 Task: Add a dependency to the task Integrate website with a new customer support ticketing system , the existing task  Create a new online auction platform in the project AgileKite
Action: Mouse moved to (81, 314)
Screenshot: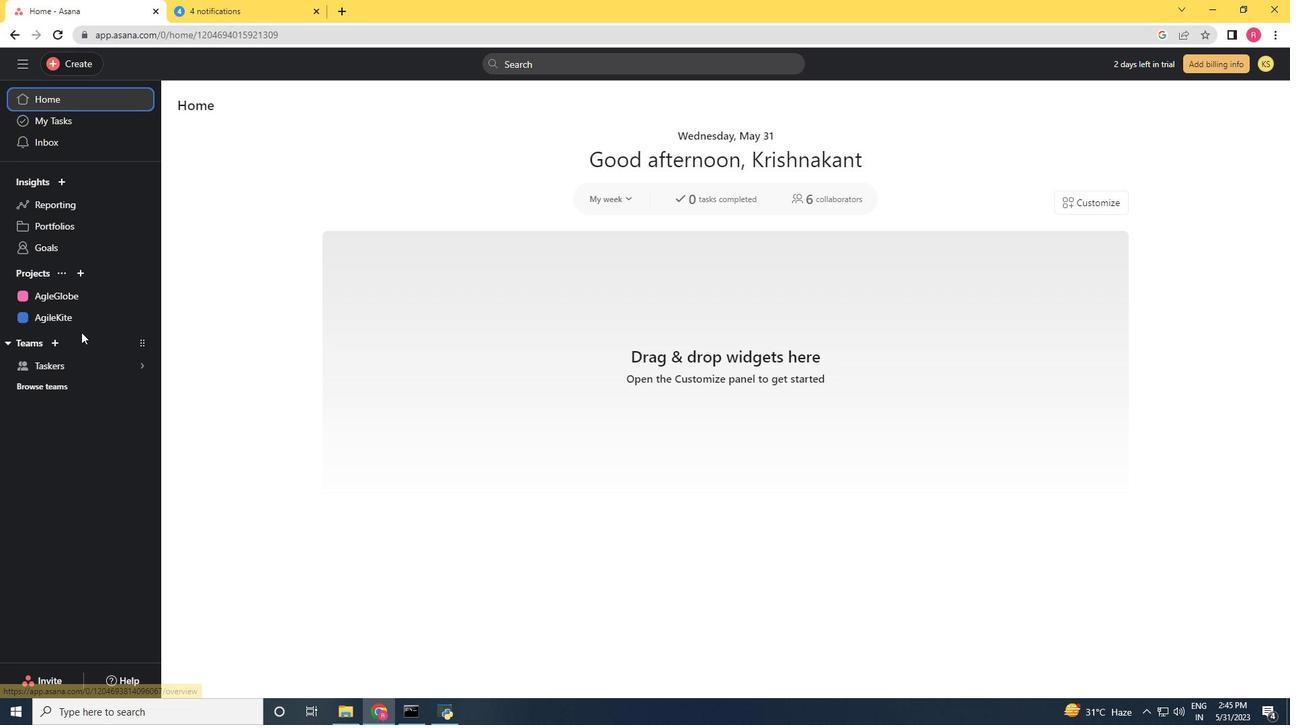 
Action: Mouse pressed left at (81, 314)
Screenshot: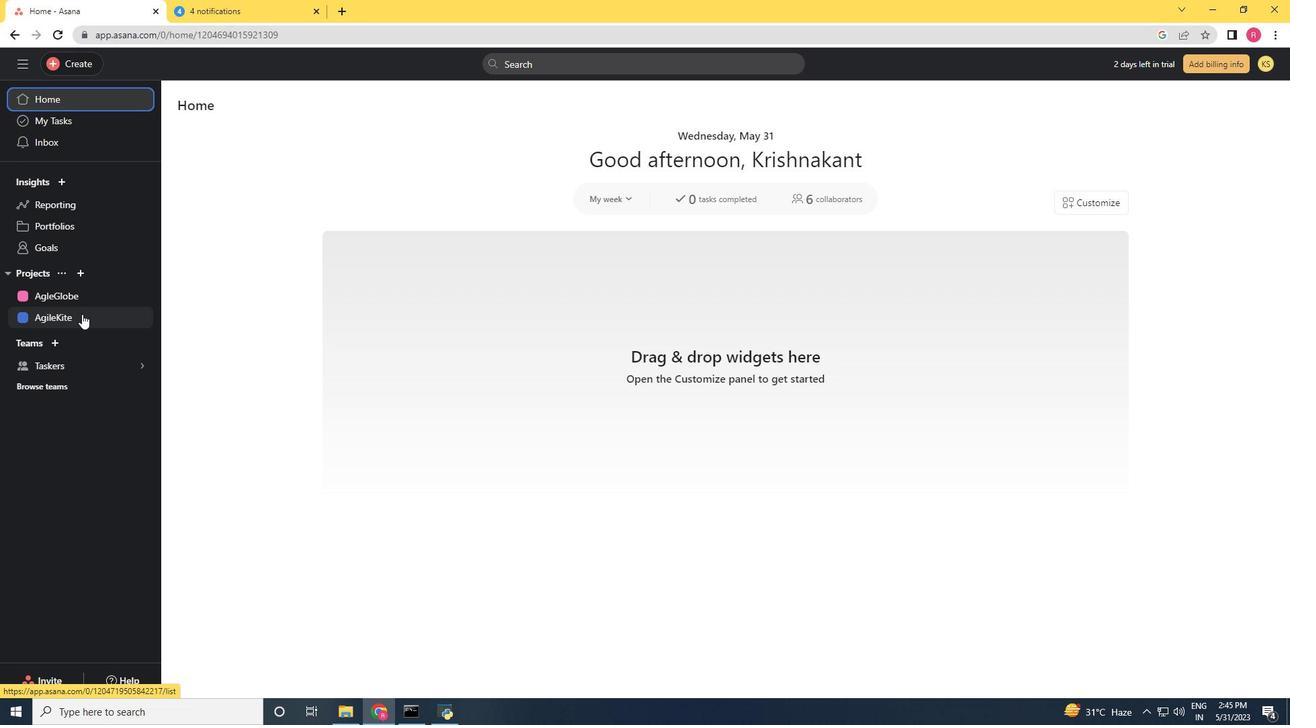 
Action: Mouse moved to (392, 382)
Screenshot: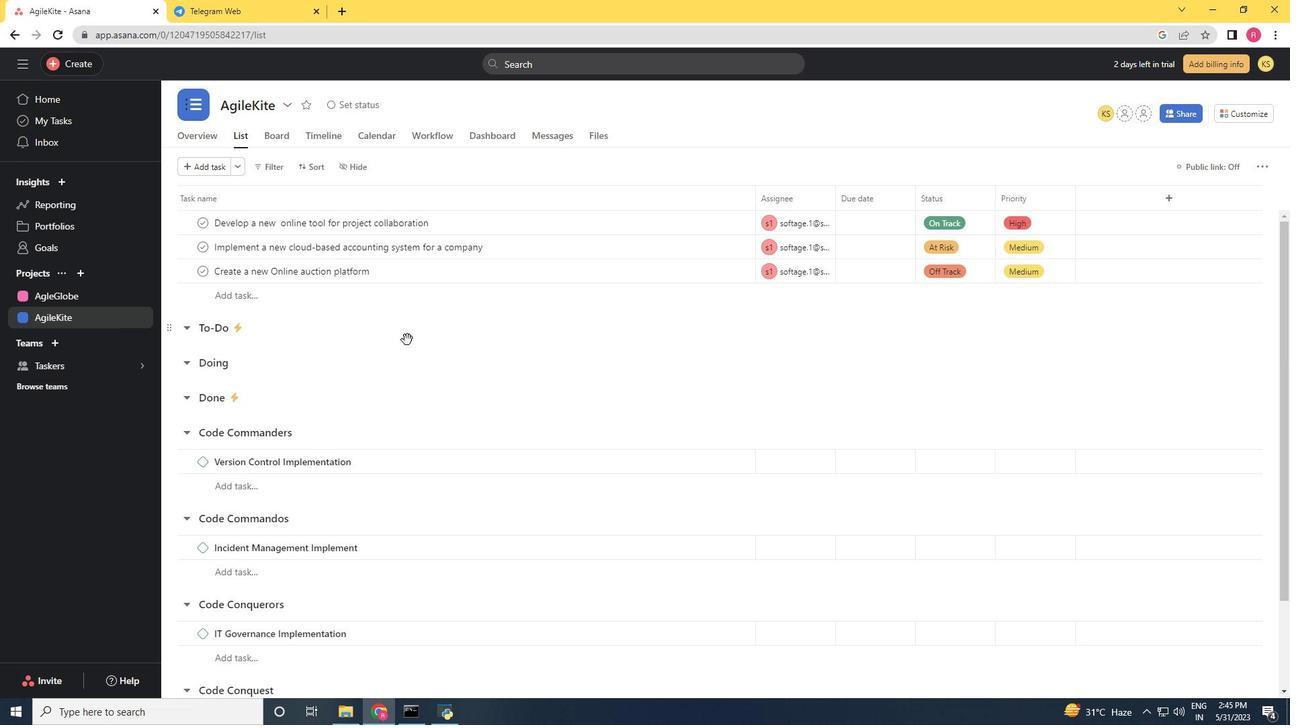 
Action: Mouse scrolled (392, 381) with delta (0, 0)
Screenshot: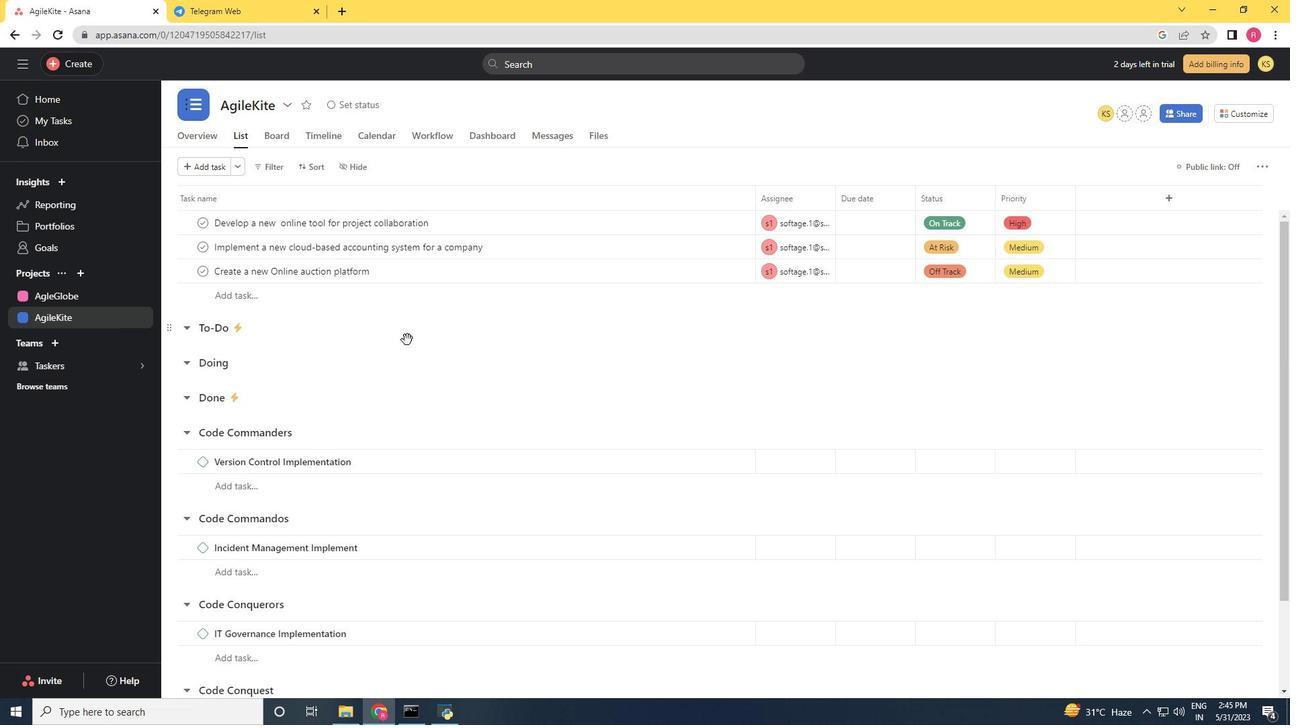 
Action: Mouse moved to (392, 383)
Screenshot: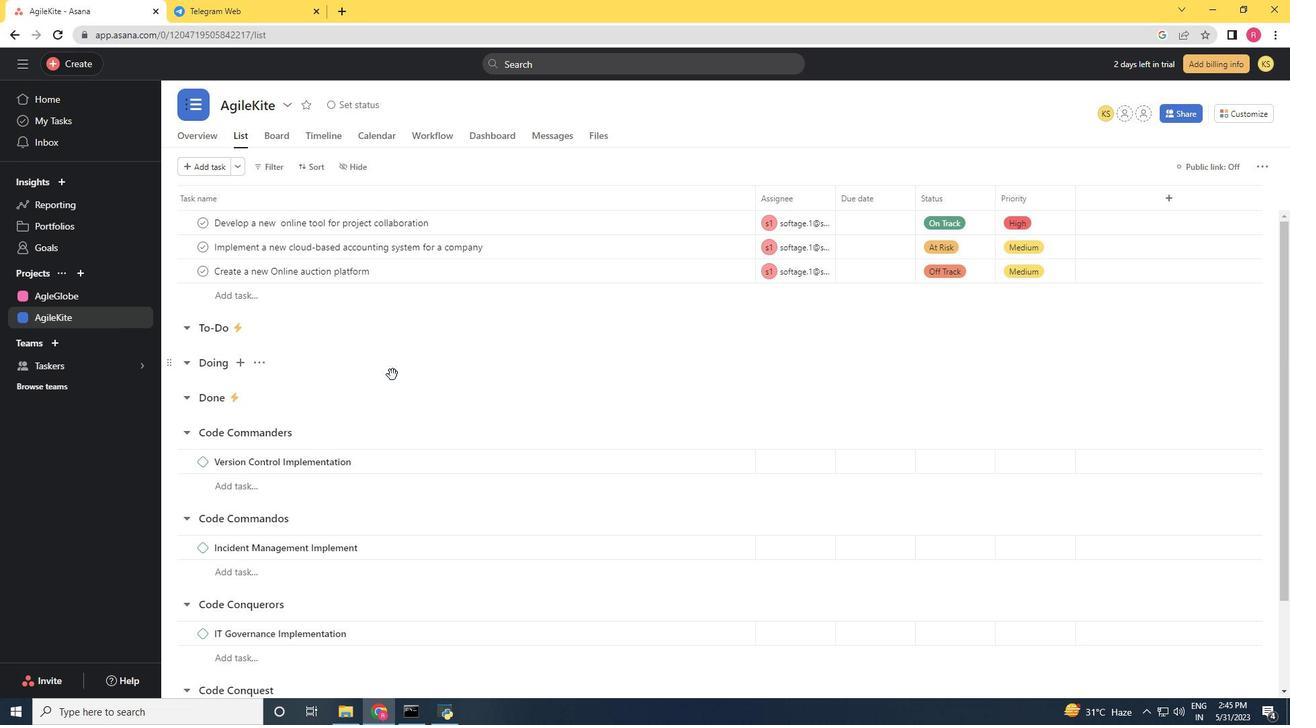 
Action: Mouse scrolled (392, 383) with delta (0, 0)
Screenshot: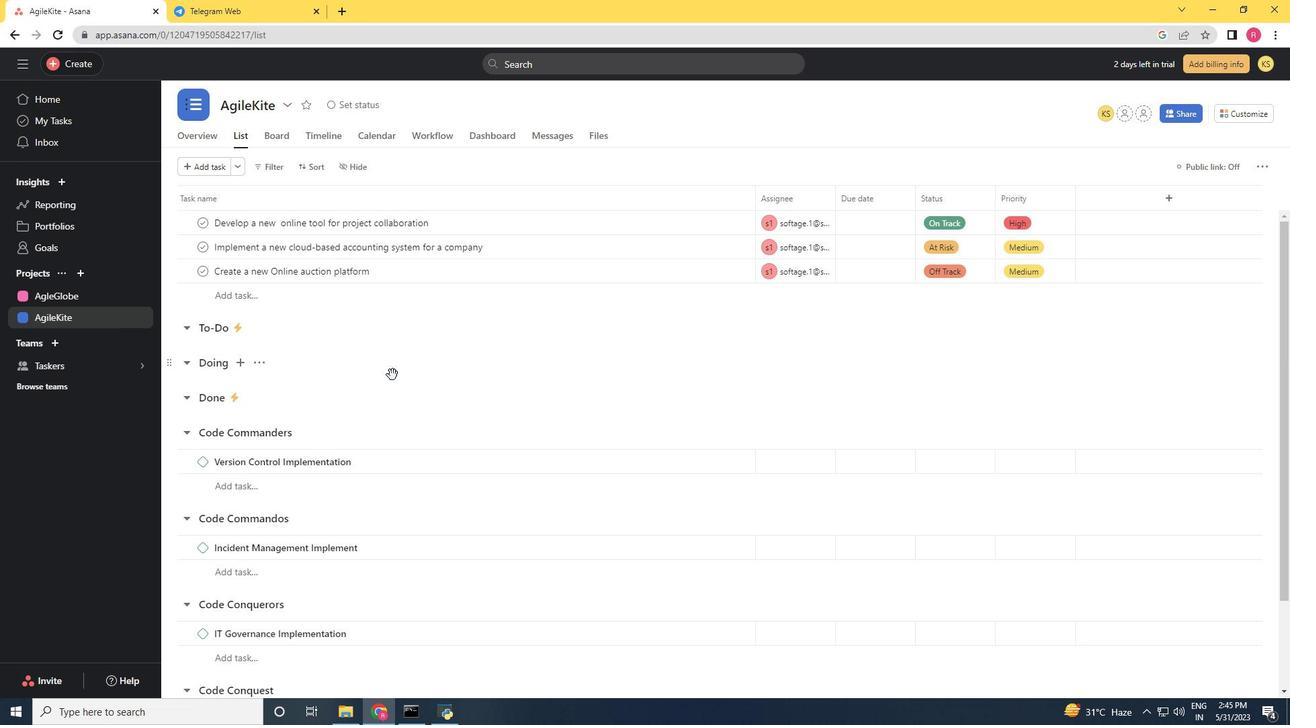 
Action: Mouse scrolled (392, 383) with delta (0, 0)
Screenshot: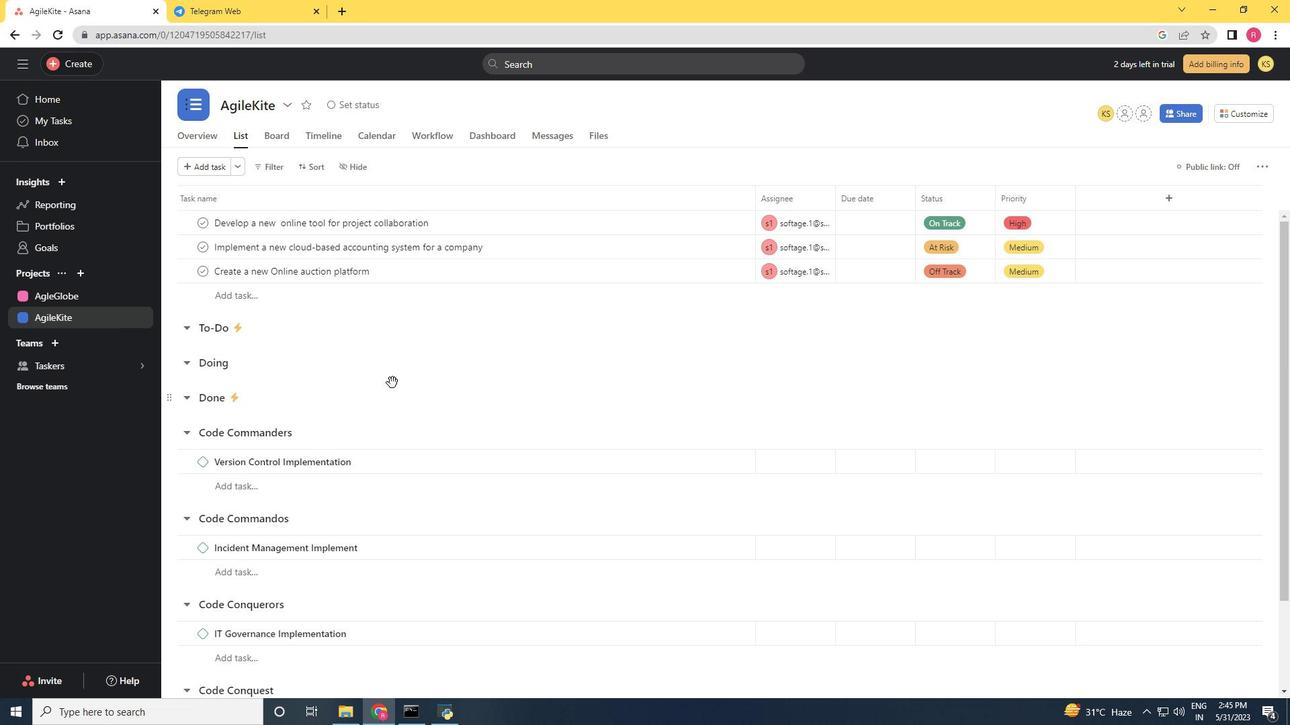 
Action: Mouse moved to (392, 384)
Screenshot: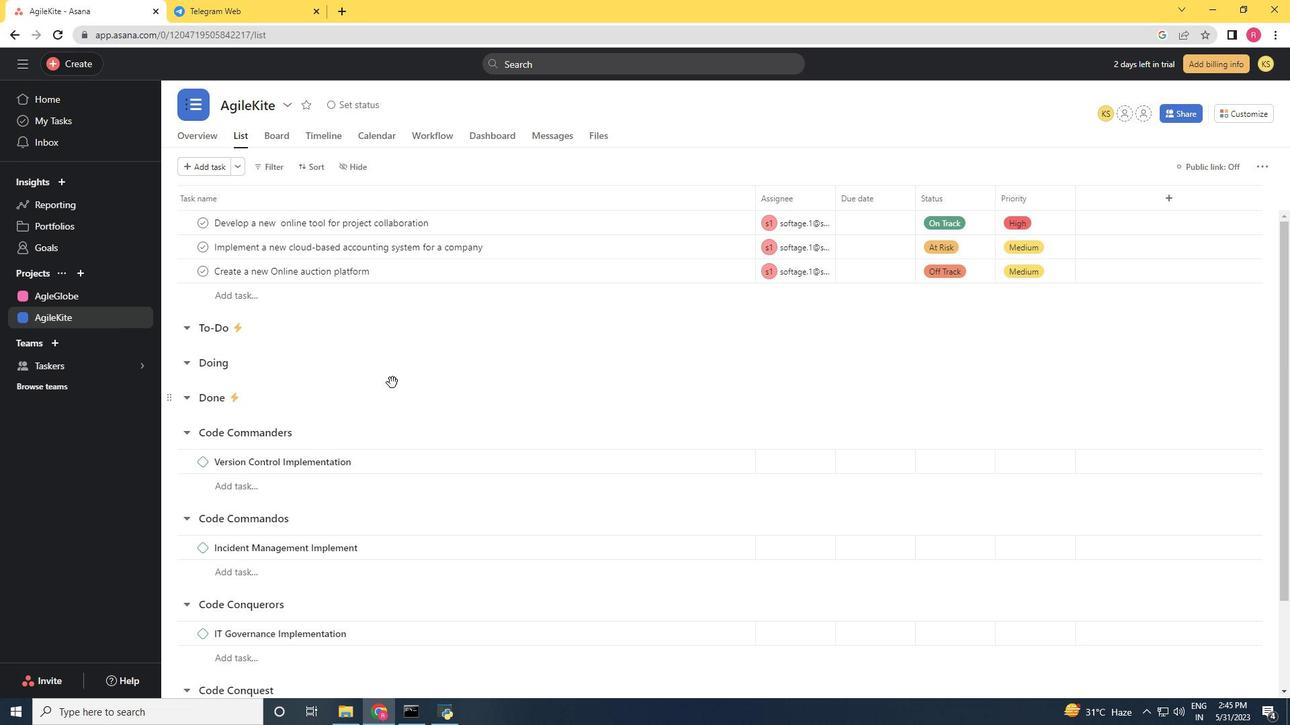 
Action: Mouse scrolled (392, 383) with delta (0, 0)
Screenshot: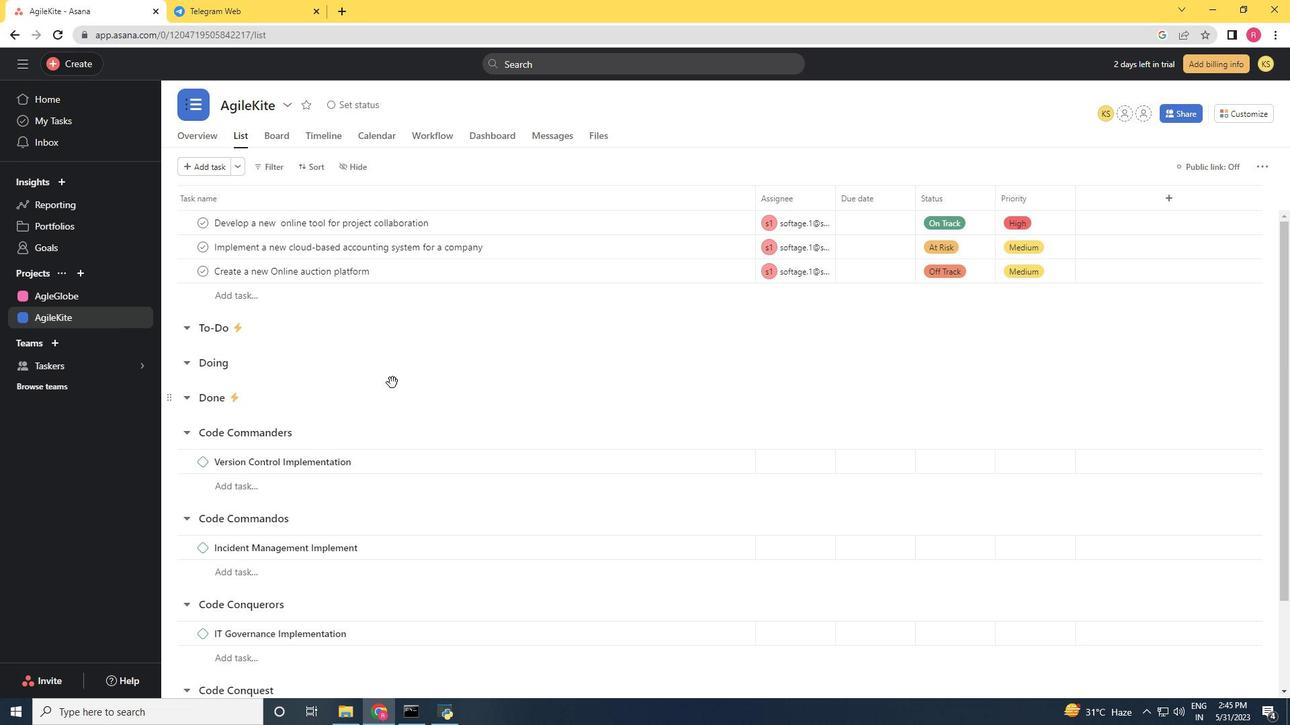
Action: Mouse moved to (392, 385)
Screenshot: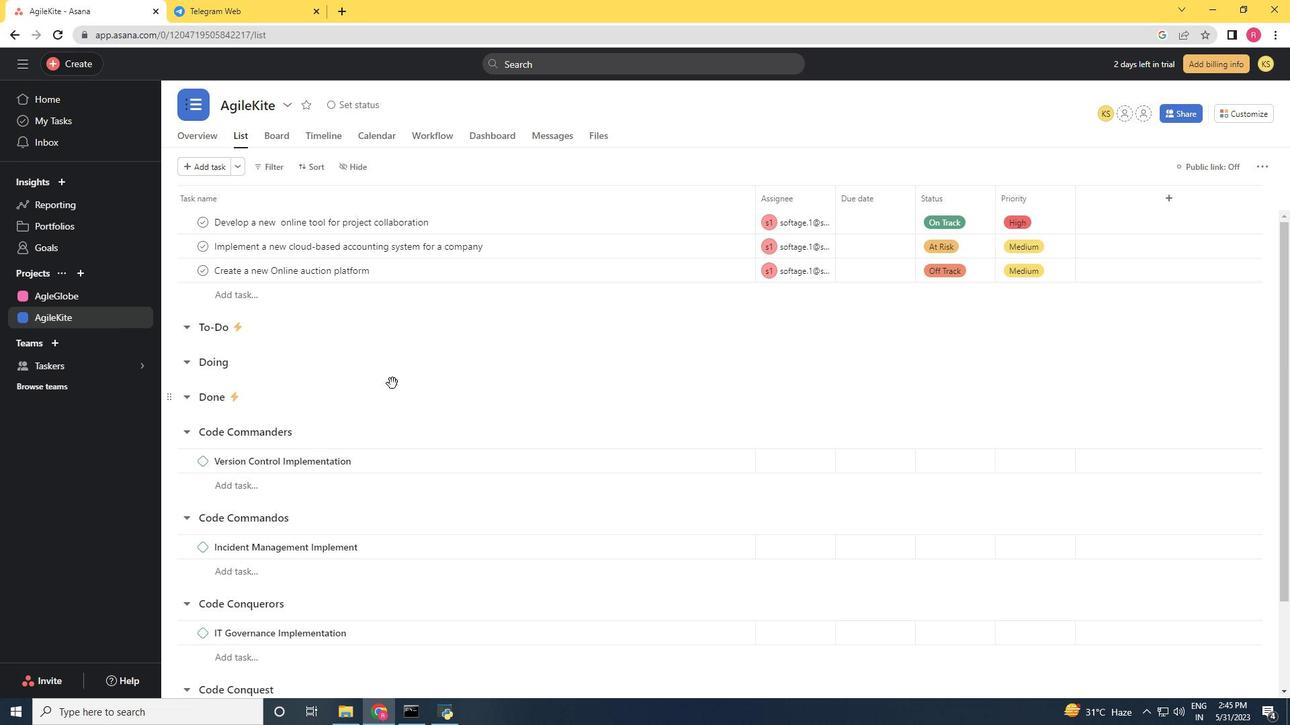 
Action: Mouse scrolled (392, 384) with delta (0, 0)
Screenshot: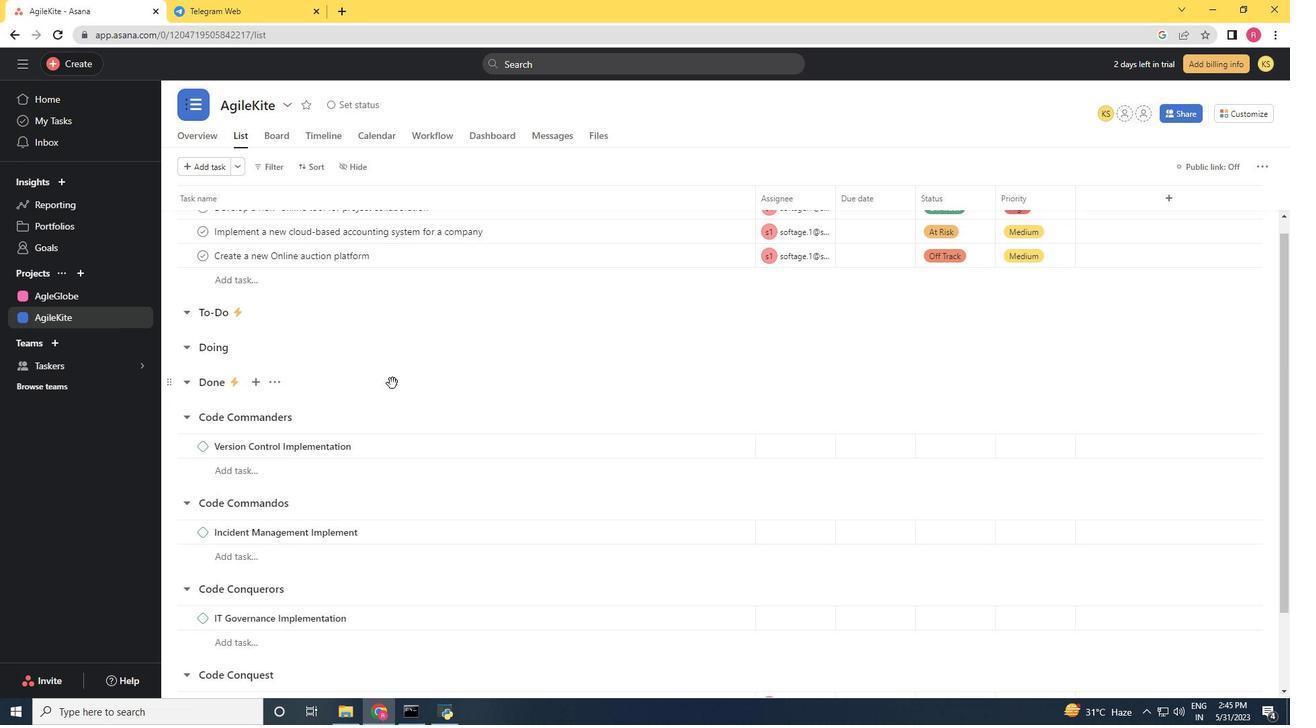 
Action: Mouse moved to (393, 387)
Screenshot: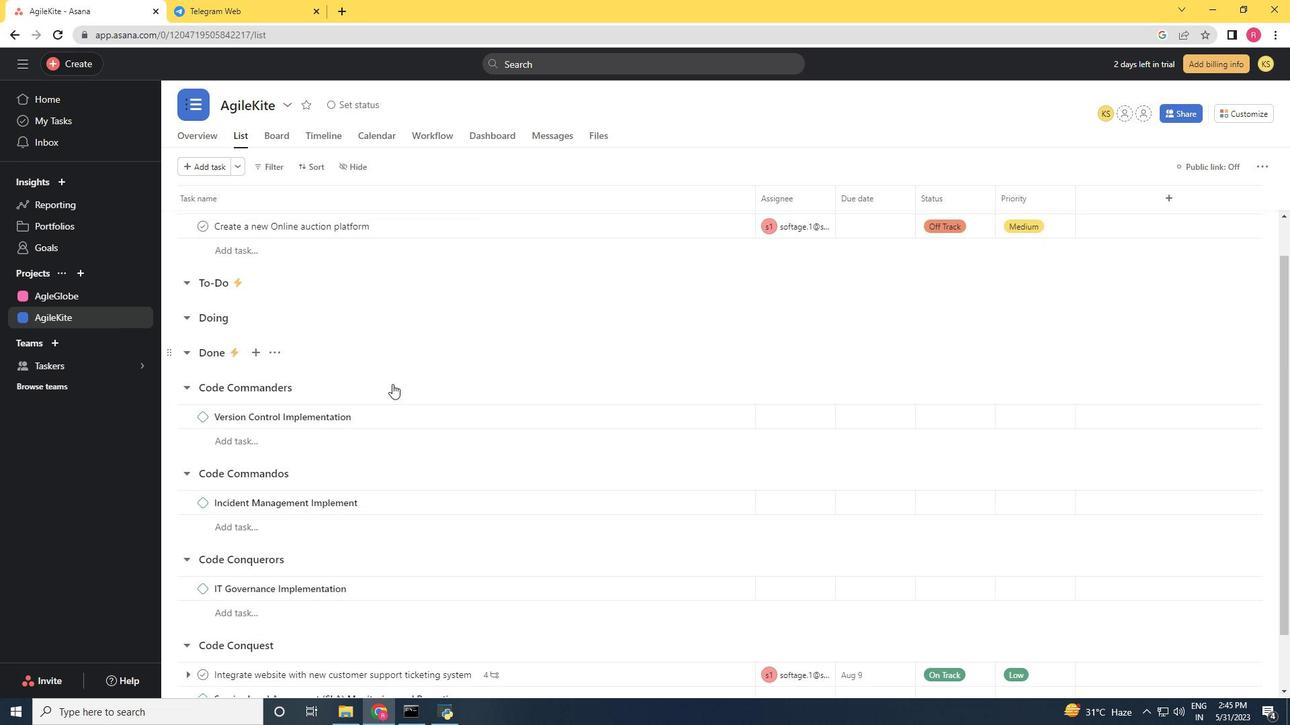 
Action: Mouse scrolled (393, 387) with delta (0, 0)
Screenshot: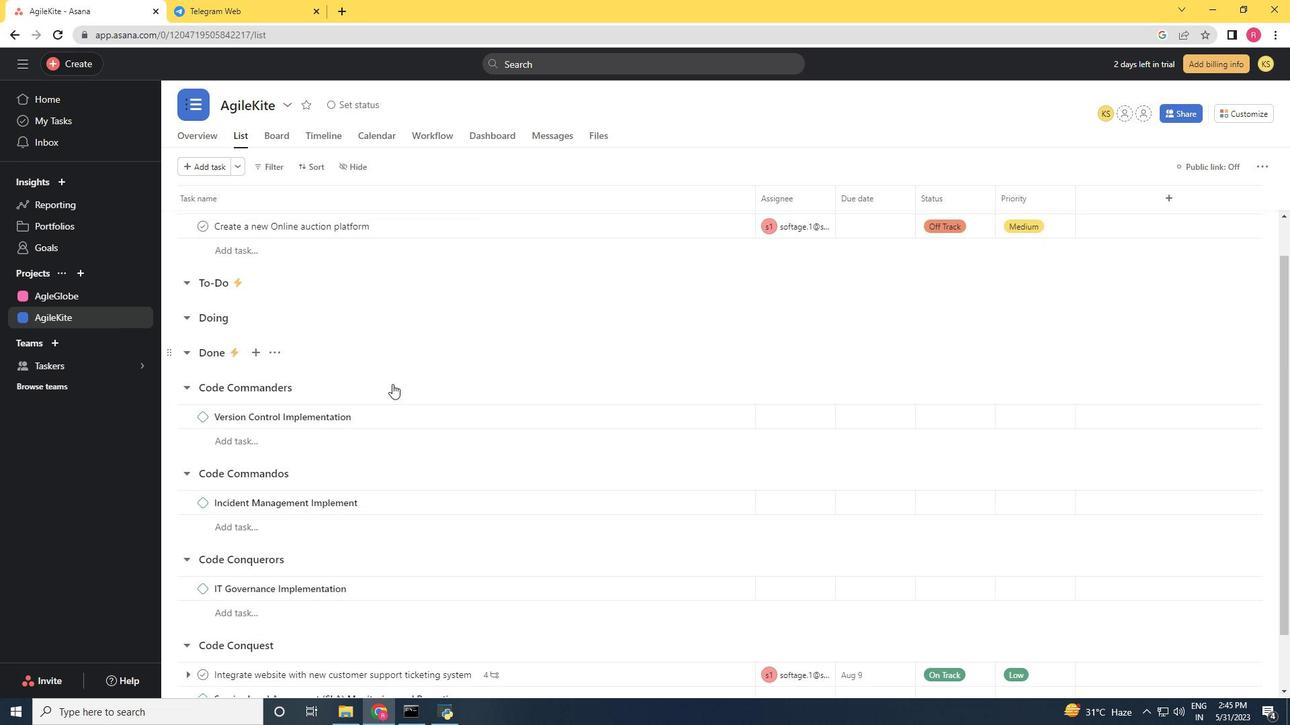 
Action: Mouse moved to (584, 604)
Screenshot: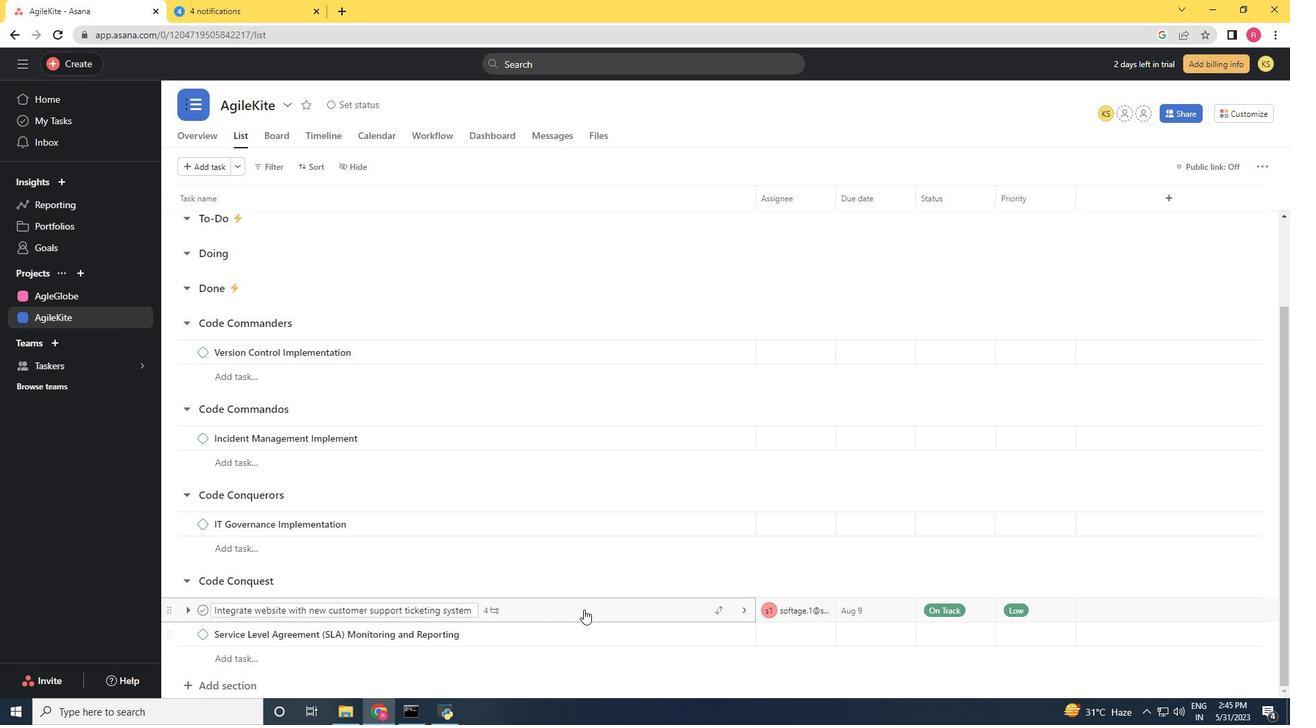 
Action: Mouse pressed left at (584, 604)
Screenshot: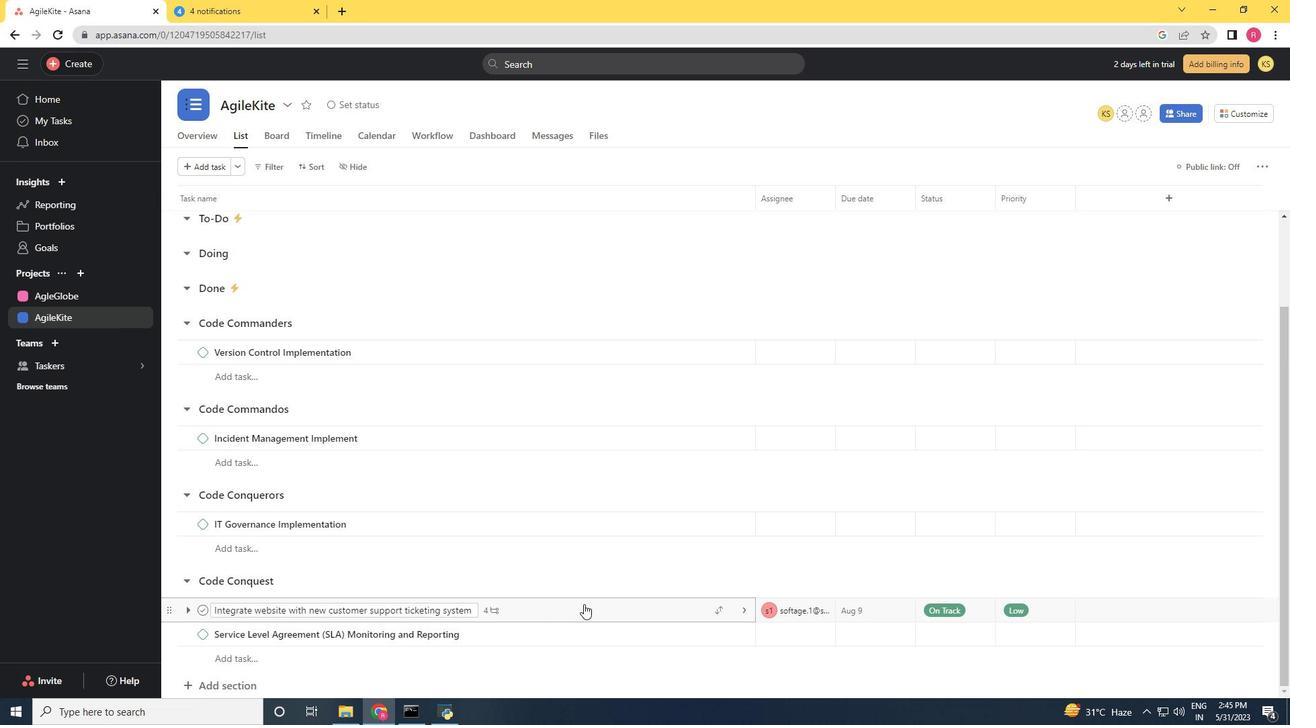 
Action: Mouse moved to (965, 391)
Screenshot: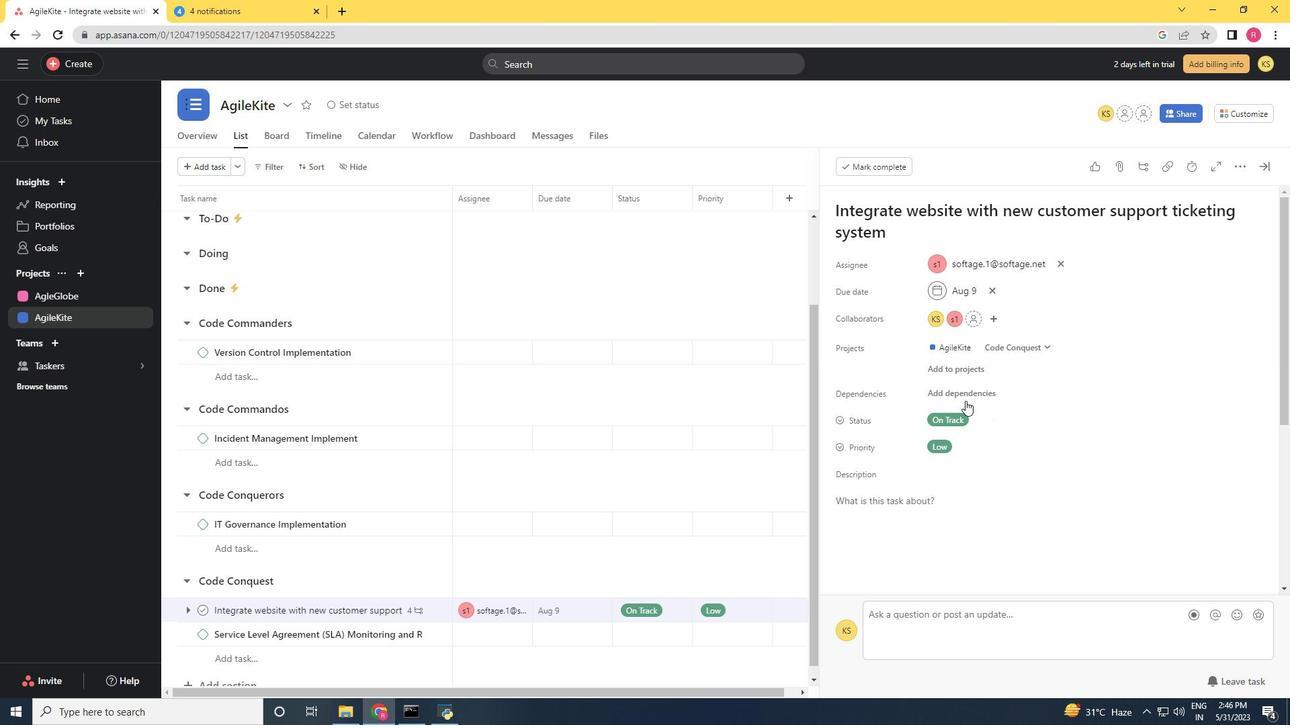 
Action: Mouse pressed left at (965, 391)
Screenshot: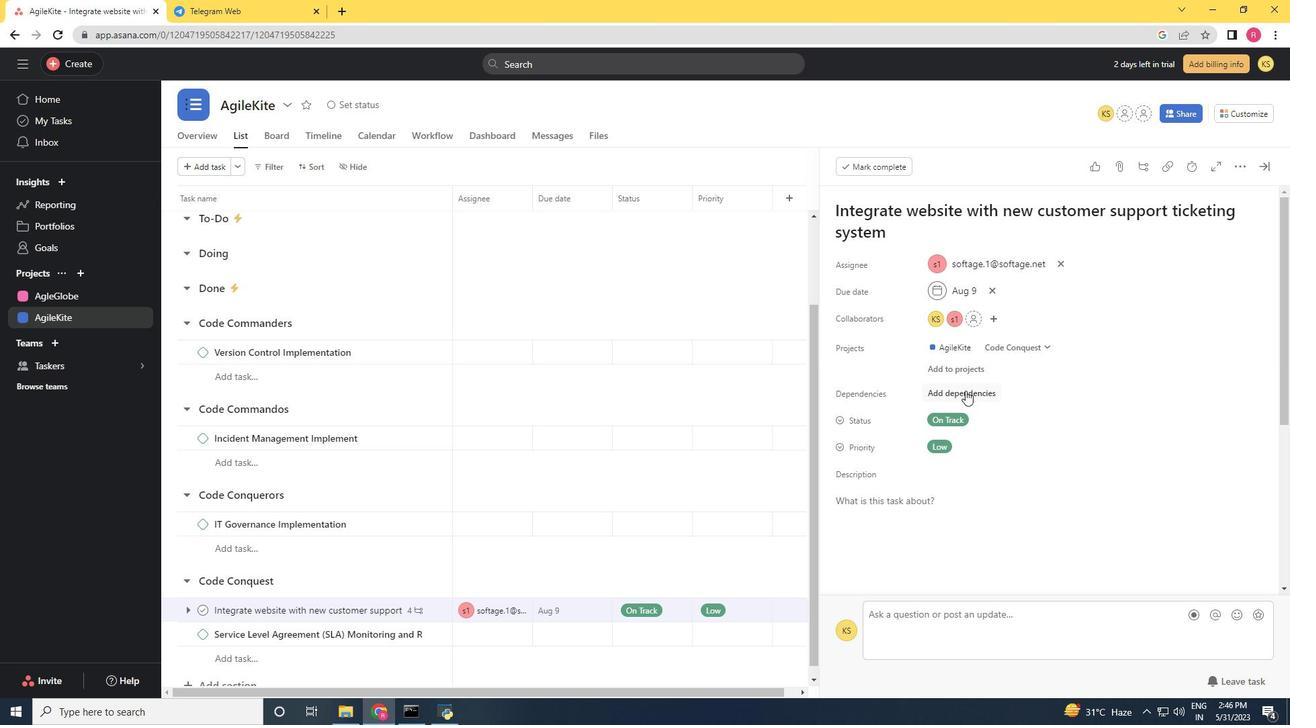 
Action: Mouse moved to (963, 390)
Screenshot: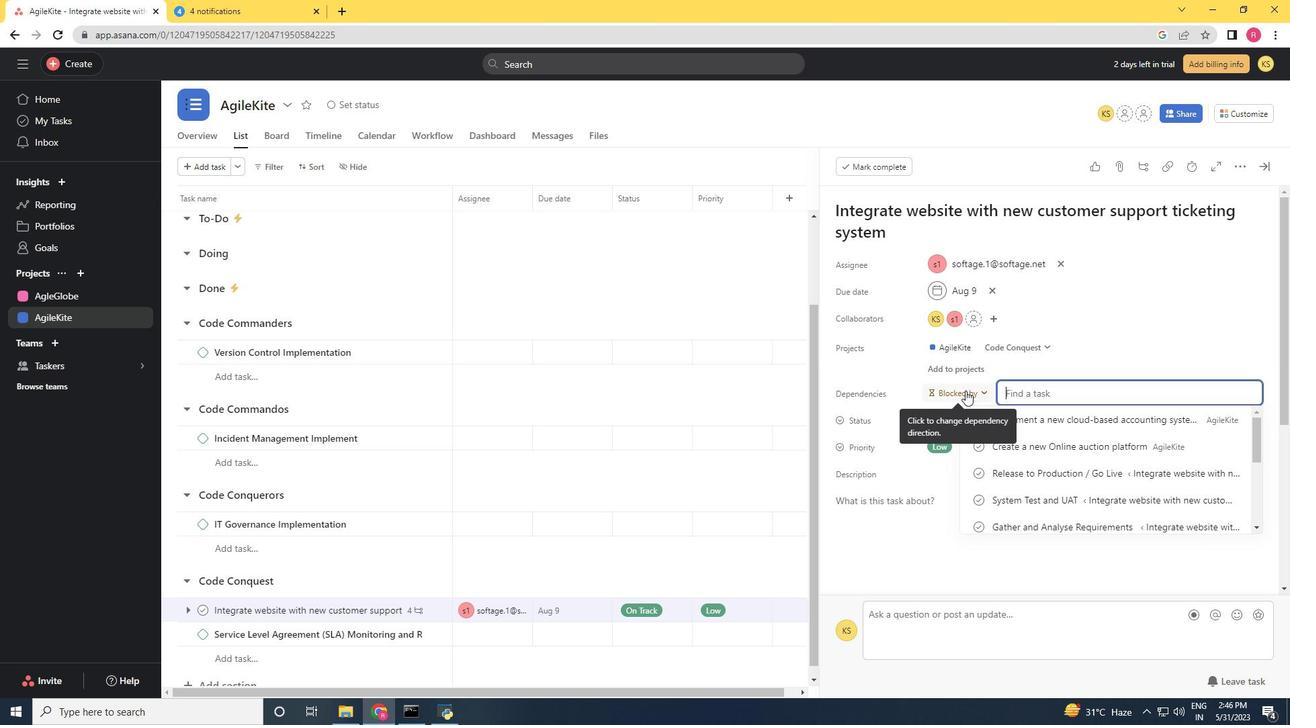 
Action: Key pressed <Key.shift>
Screenshot: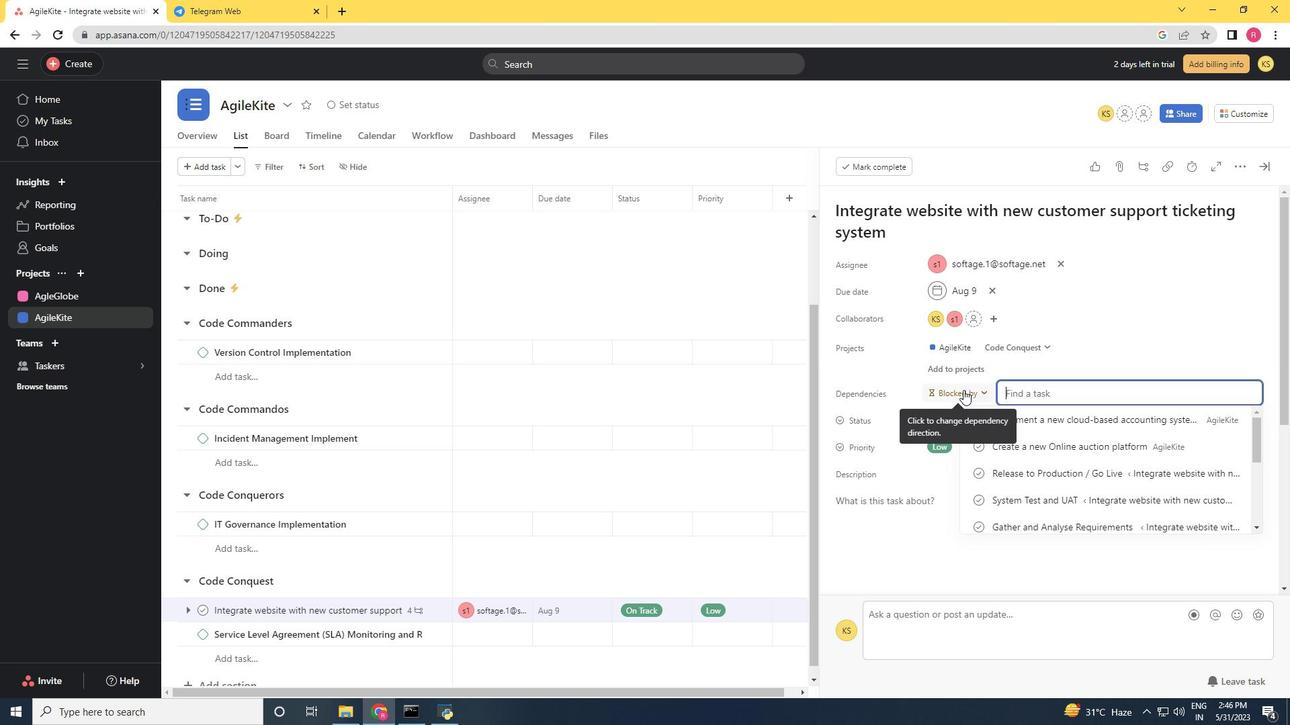 
Action: Mouse moved to (973, 383)
Screenshot: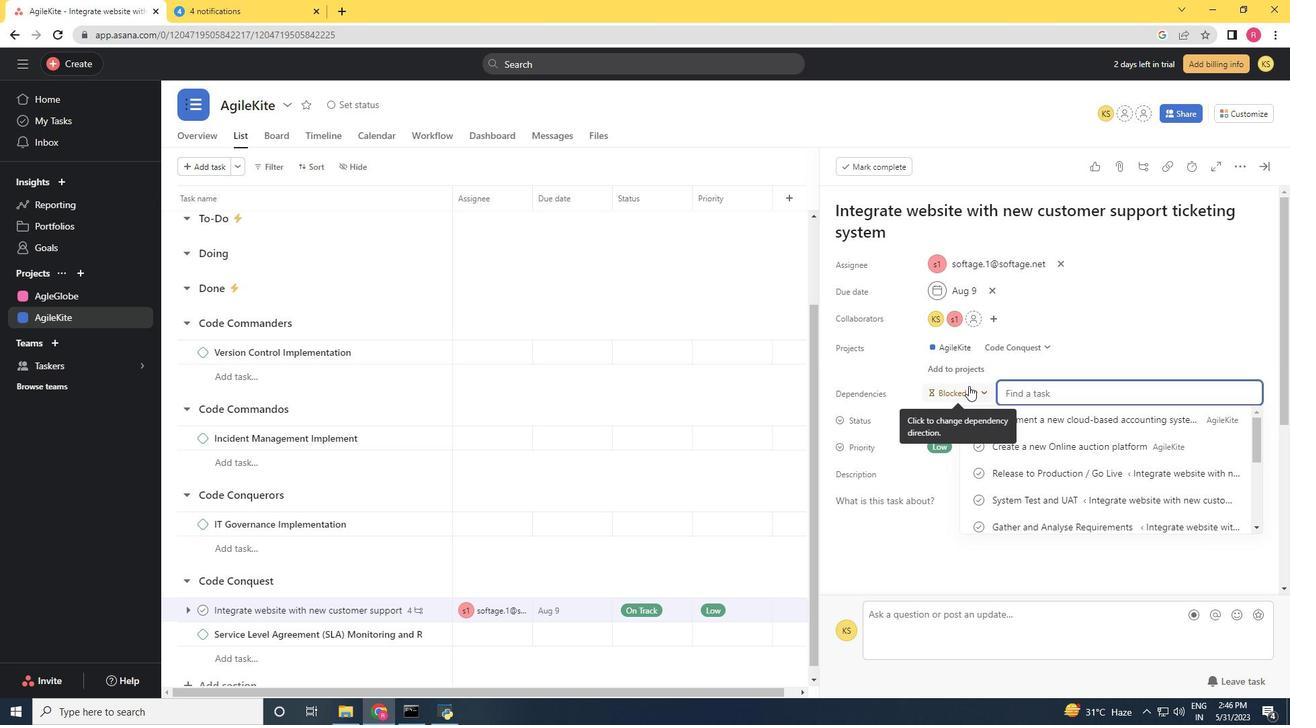 
Action: Key pressed C
Screenshot: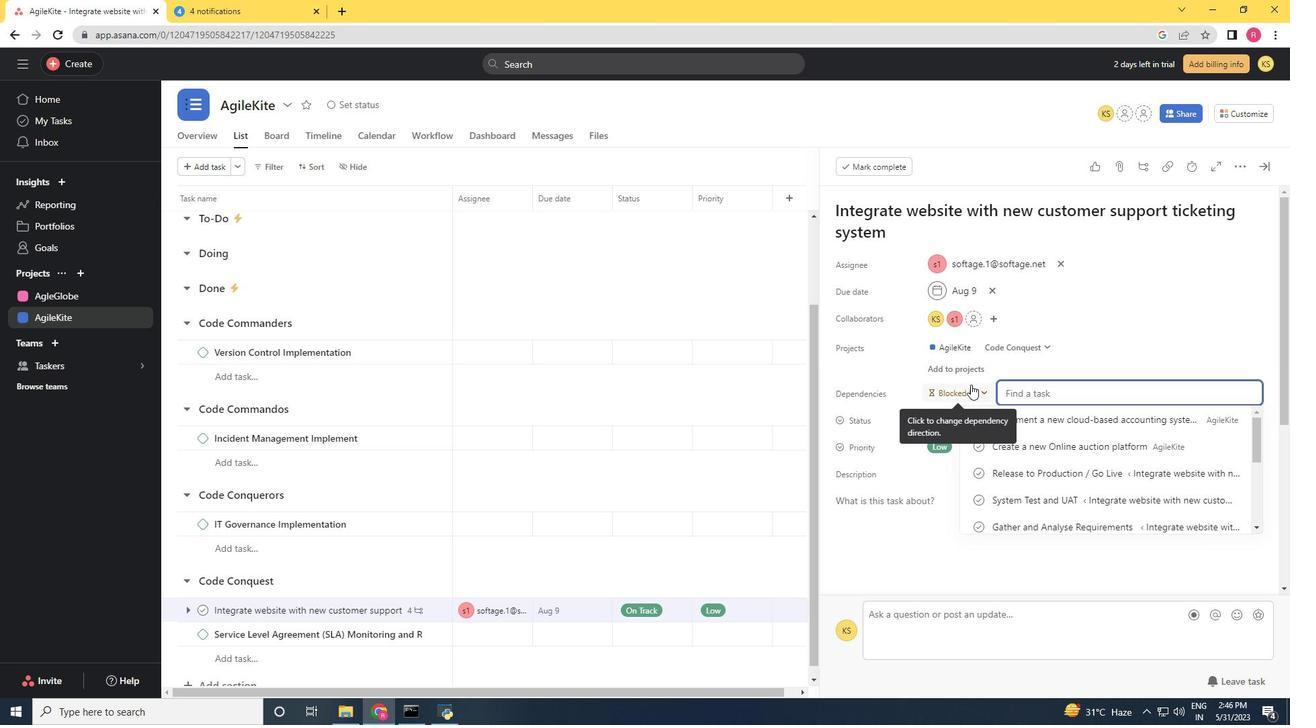 
Action: Mouse moved to (975, 382)
Screenshot: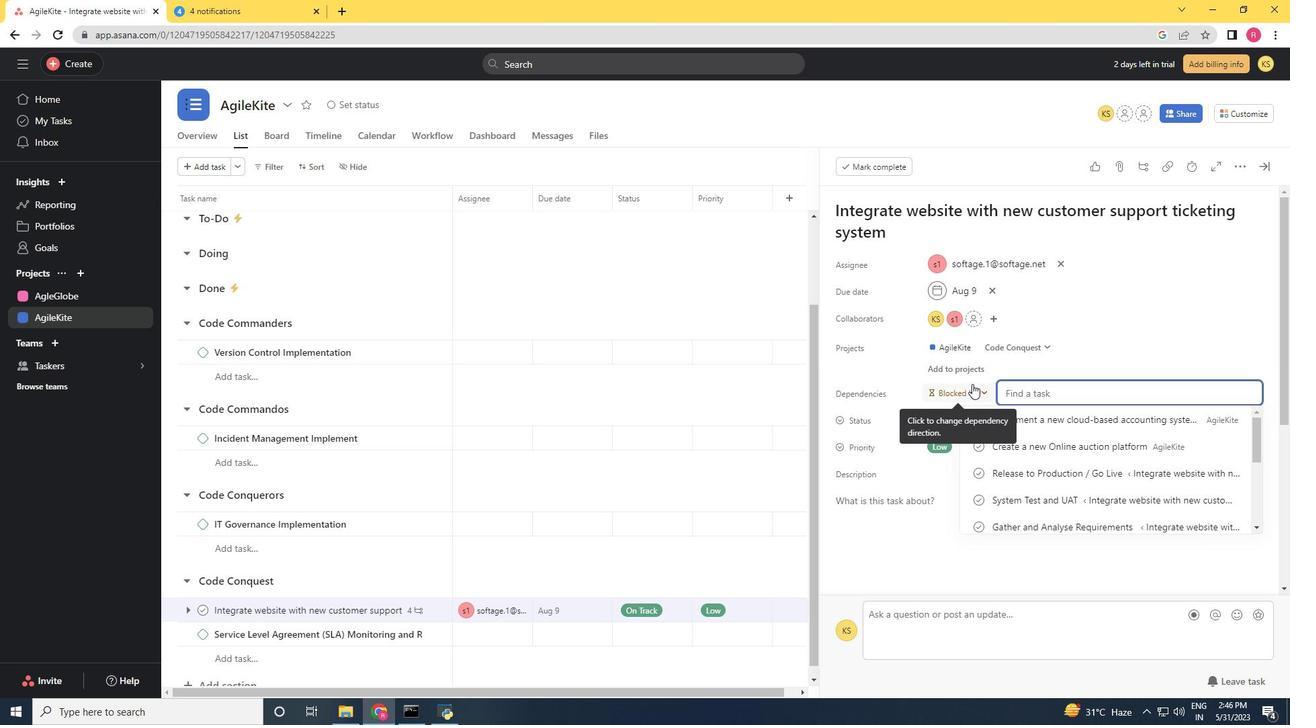 
Action: Key pressed rreate<Key.space>\<Key.backspace><Key.backspace><Key.backspace><Key.backspace><Key.backspace><Key.backspace><Key.backspace>eate<Key.space>a<Key.space>new<Key.space>online<Key.space>ac<Key.backspace>ucto<Key.backspace>ion<Key.space>latform<Key.space><Key.backspace><Key.backspace><Key.backspace><Key.backspace><Key.backspace><Key.backspace><Key.backspace><Key.backspace><Key.backspace>platform<Key.space><Key.left><Key.left><Key.left><Key.left><Key.left><Key.left><Key.left><Key.left><Key.left><Key.space><Key.right><Key.right><Key.right><Key.right><Key.right><Key.right><Key.right><Key.right><Key.right><Key.right><Key.right><Key.right><Key.right>
Screenshot: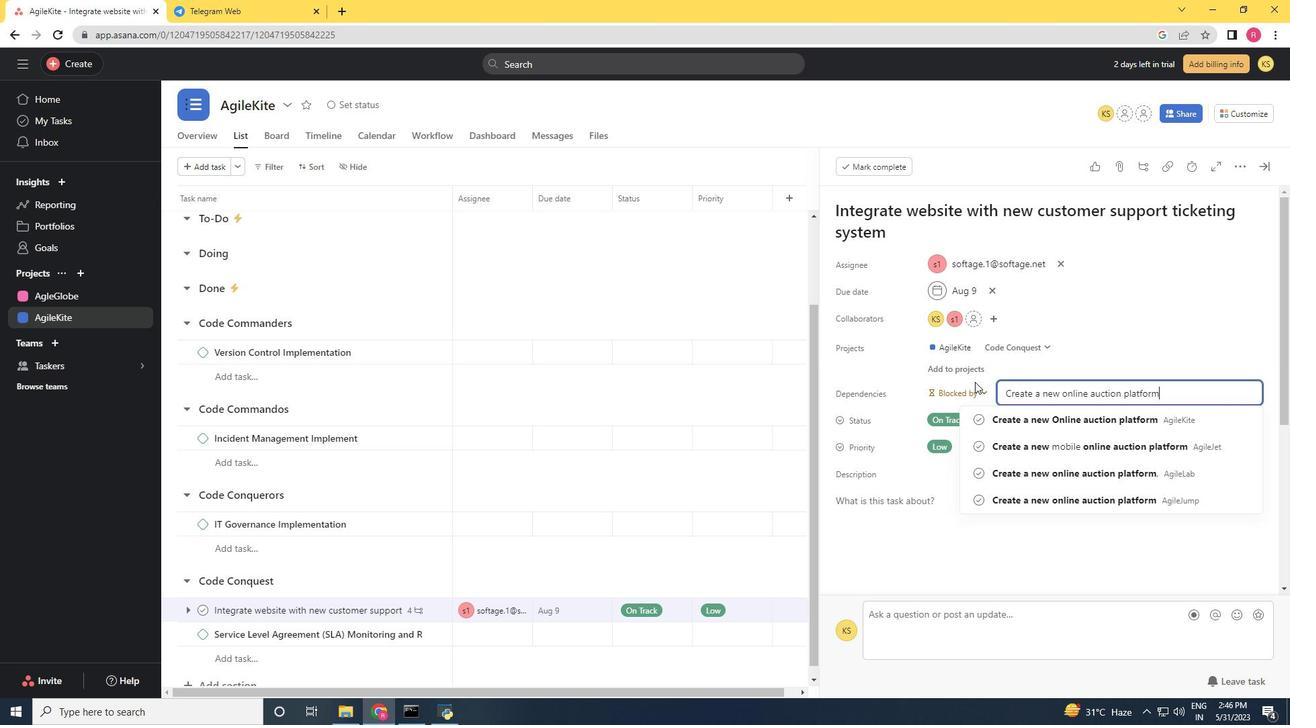 
Action: Mouse moved to (1068, 420)
Screenshot: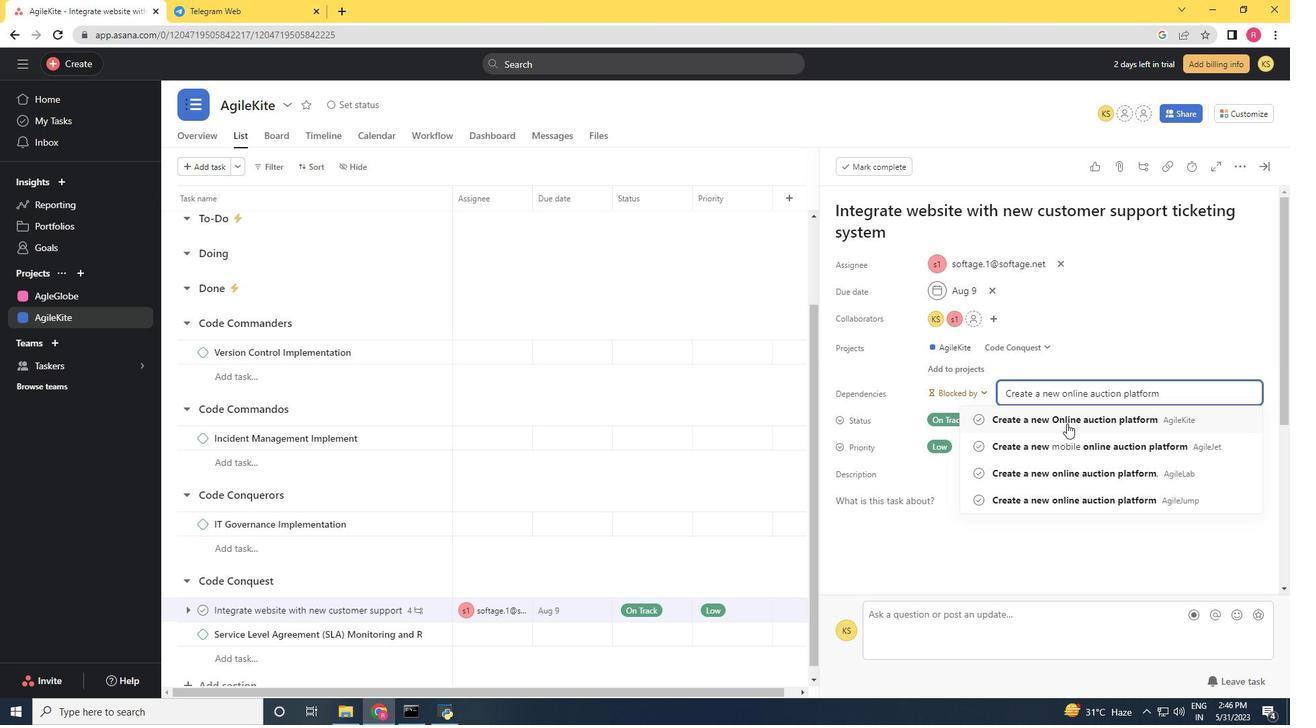 
Action: Mouse pressed left at (1068, 420)
Screenshot: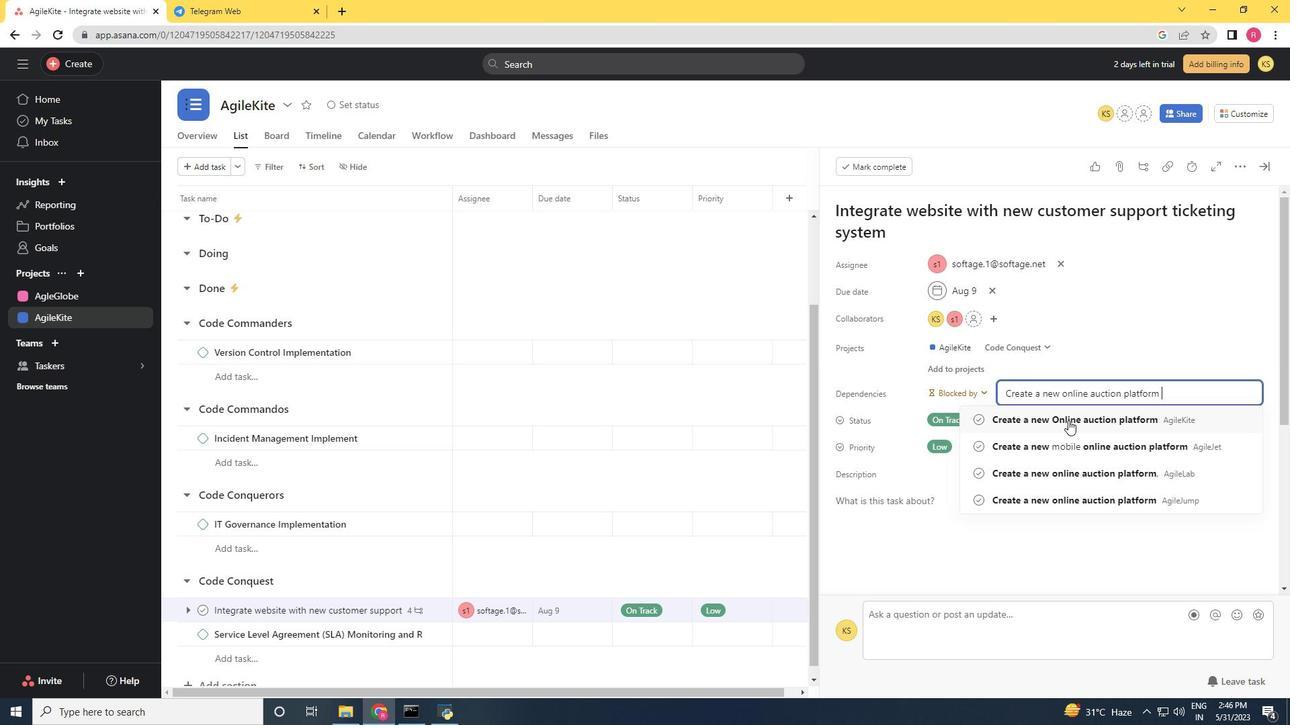 
Action: Mouse moved to (1096, 399)
Screenshot: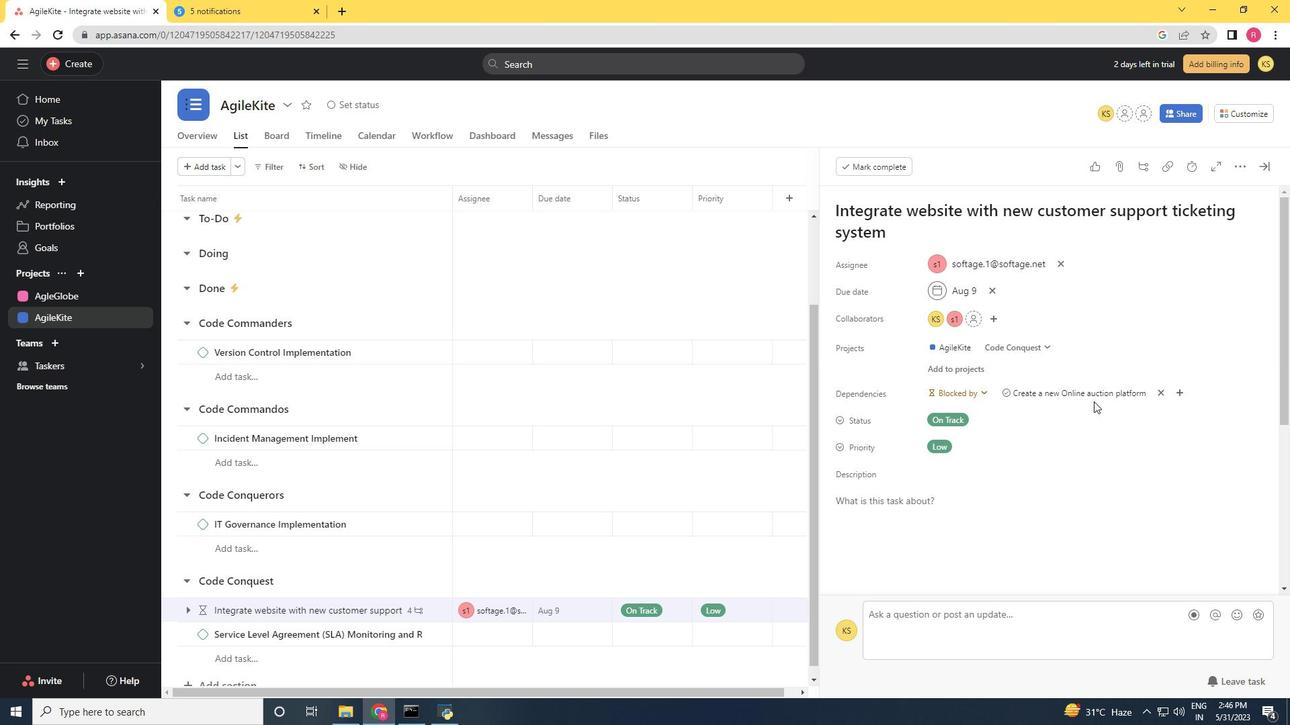 
